 Task: Create in the project AgileCore in Backlog an issue 'Upgrade the user interface of a mobile application to improve usability and aesthetics', assign it to team member softage.2@softage.net and change the status to IN PROGRESS. Create in the project AgileCore in Backlog an issue 'Create a new online platform for online education courses with advanced peer-to-peer learning and discussion features', assign it to team member softage.3@softage.net and change the status to IN PROGRESS
Action: Mouse moved to (200, 63)
Screenshot: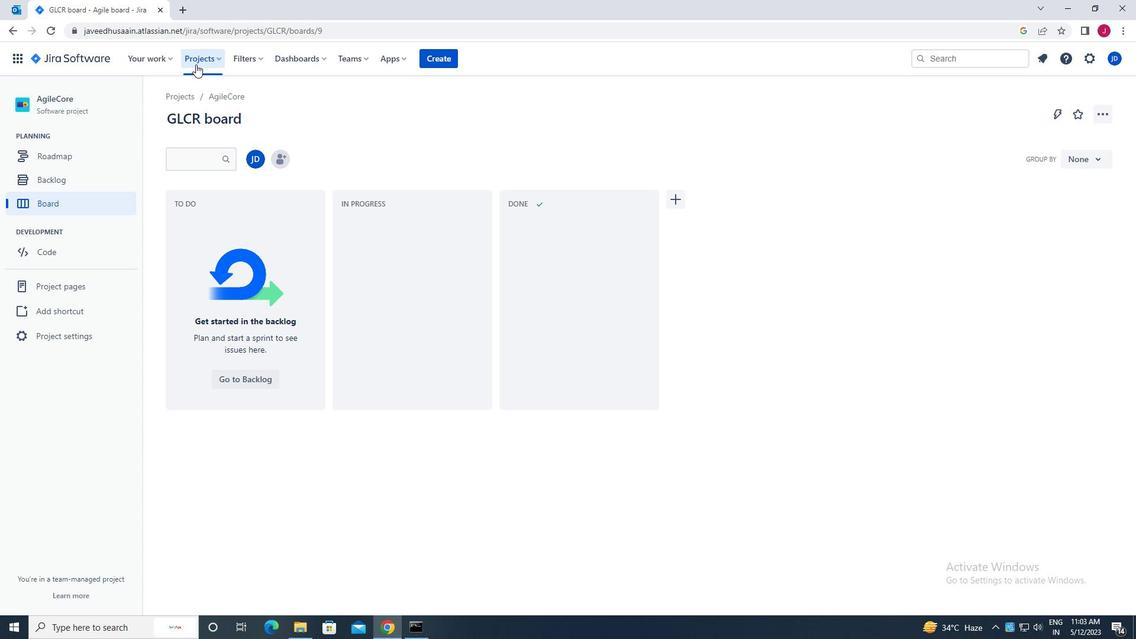 
Action: Mouse pressed left at (200, 63)
Screenshot: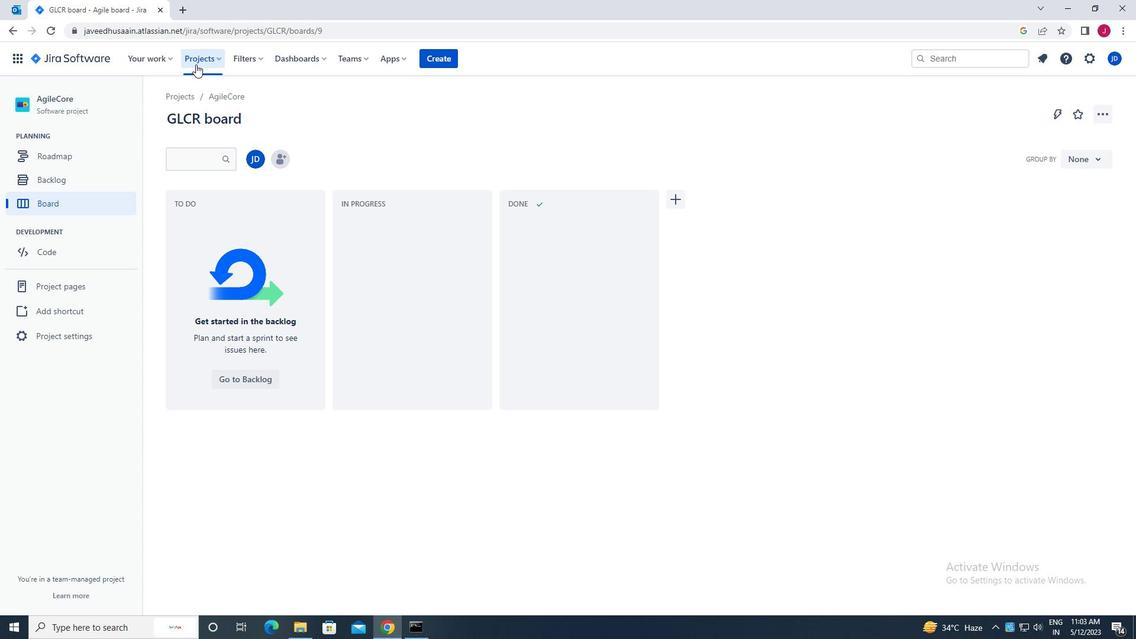 
Action: Mouse moved to (246, 108)
Screenshot: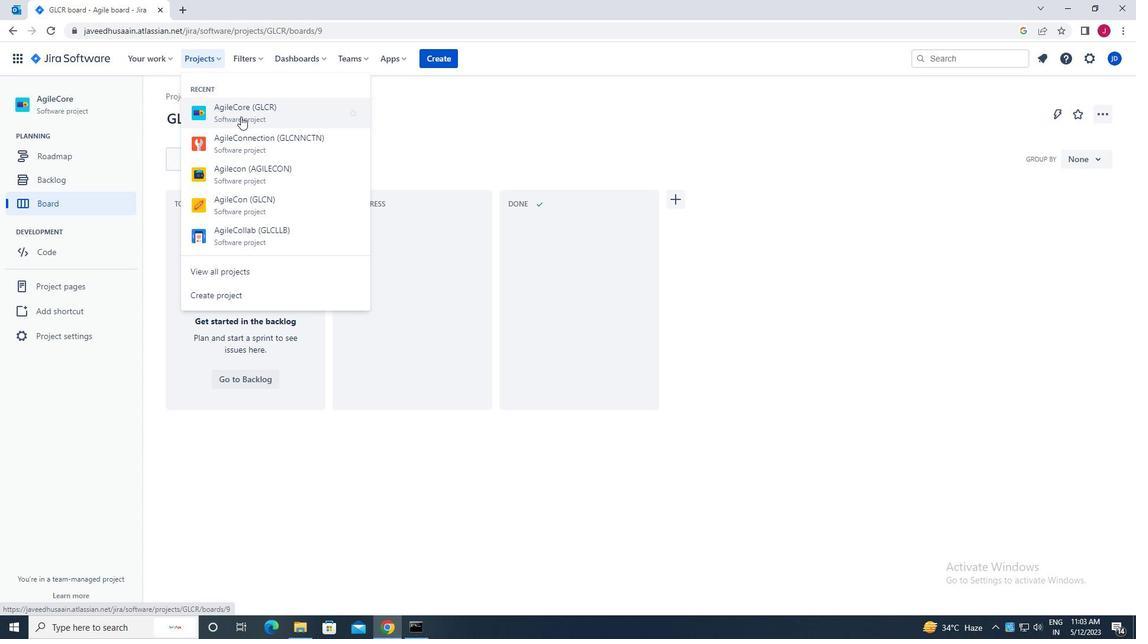 
Action: Mouse pressed left at (246, 108)
Screenshot: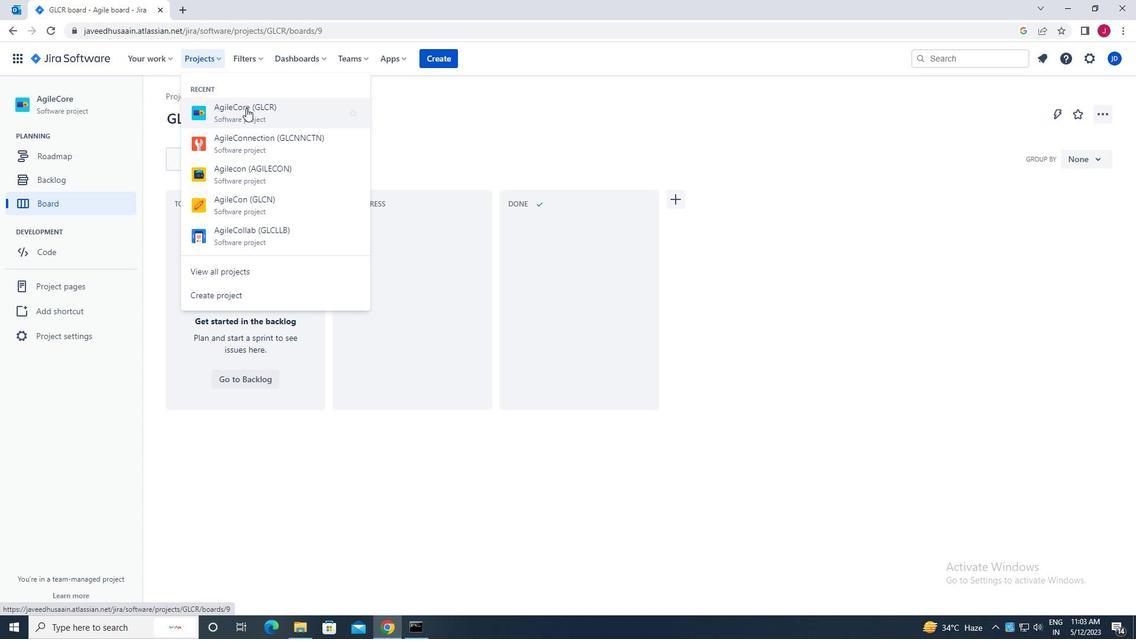 
Action: Mouse moved to (85, 179)
Screenshot: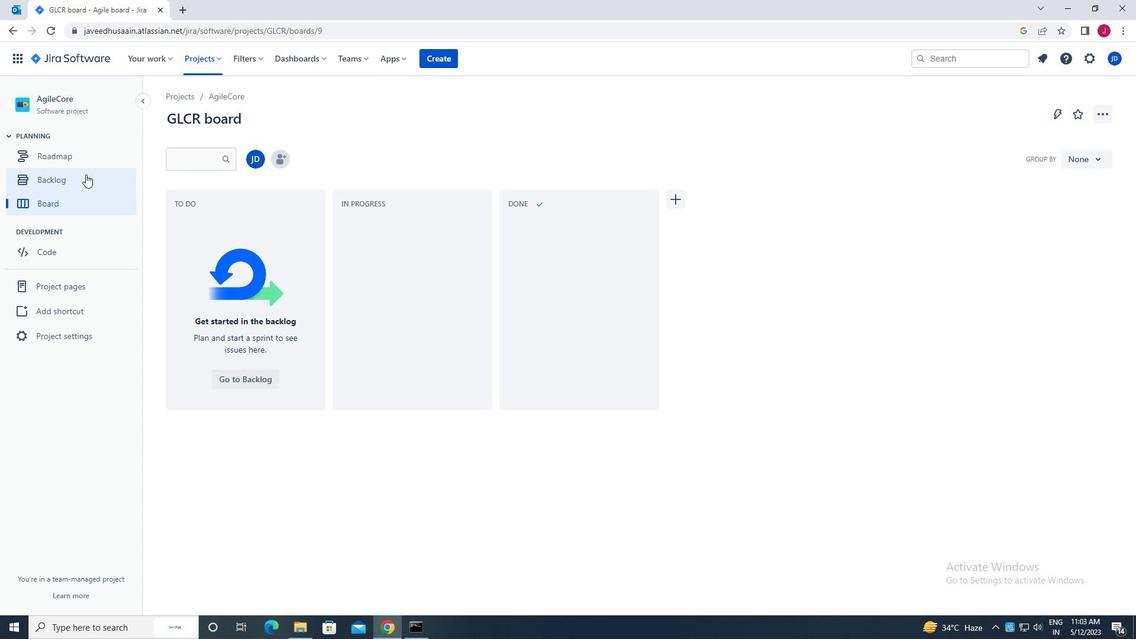 
Action: Mouse pressed left at (85, 179)
Screenshot: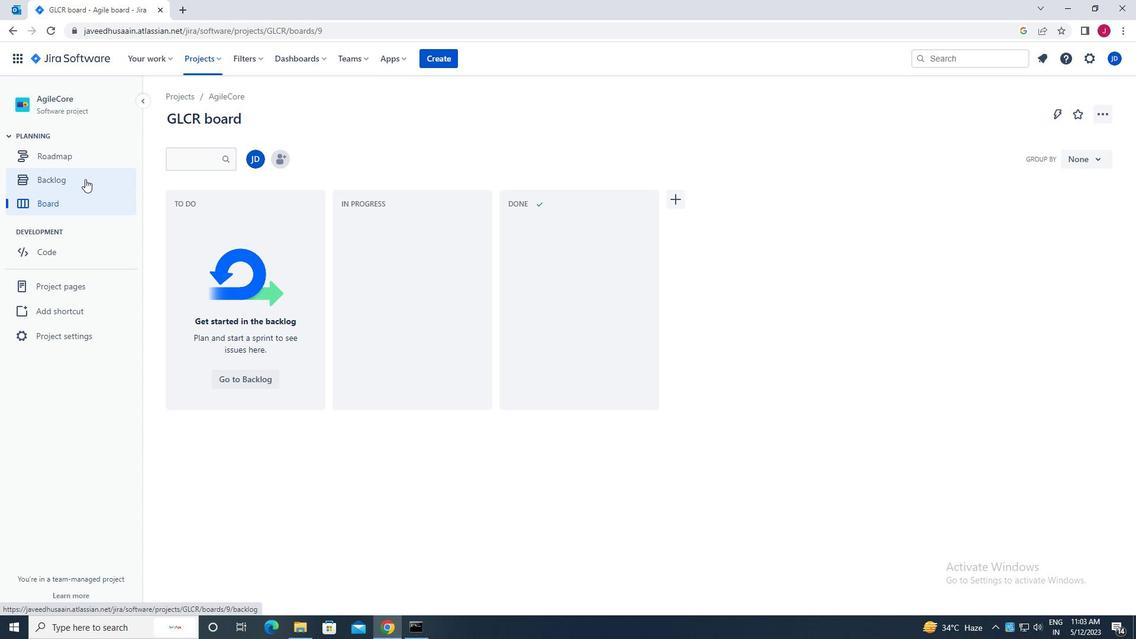 
Action: Mouse moved to (218, 433)
Screenshot: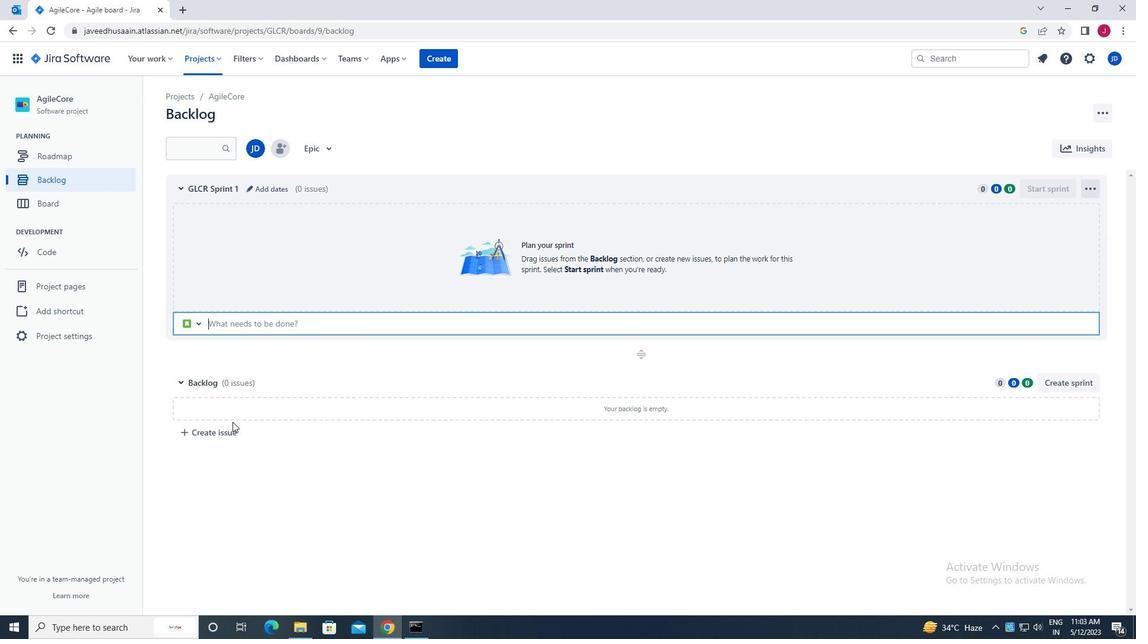 
Action: Mouse pressed left at (218, 433)
Screenshot: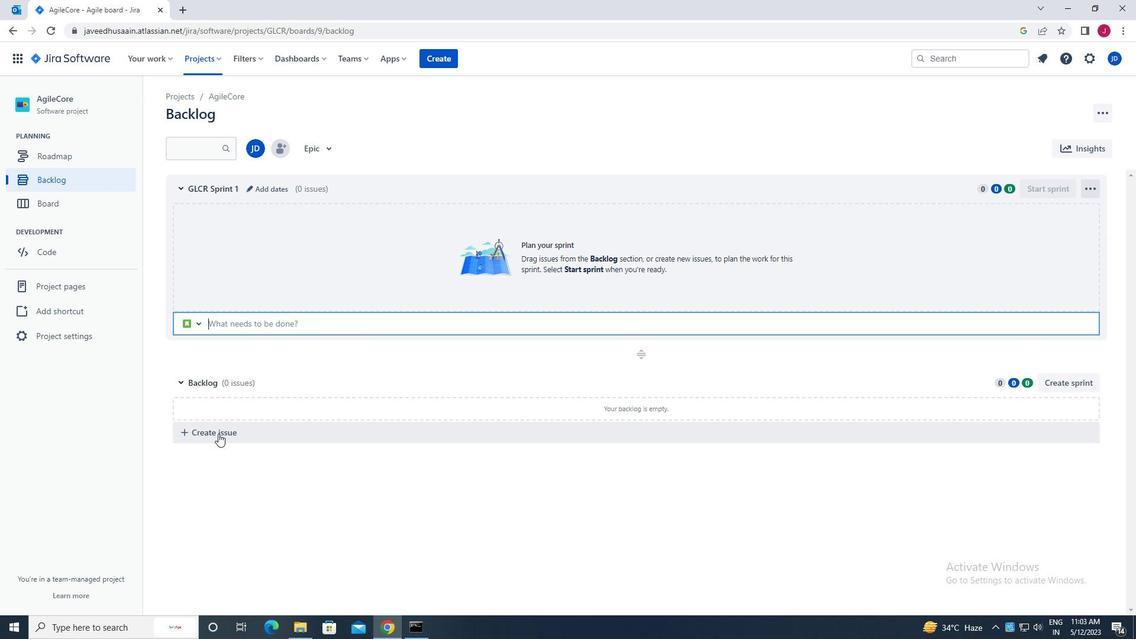 
Action: Mouse moved to (233, 435)
Screenshot: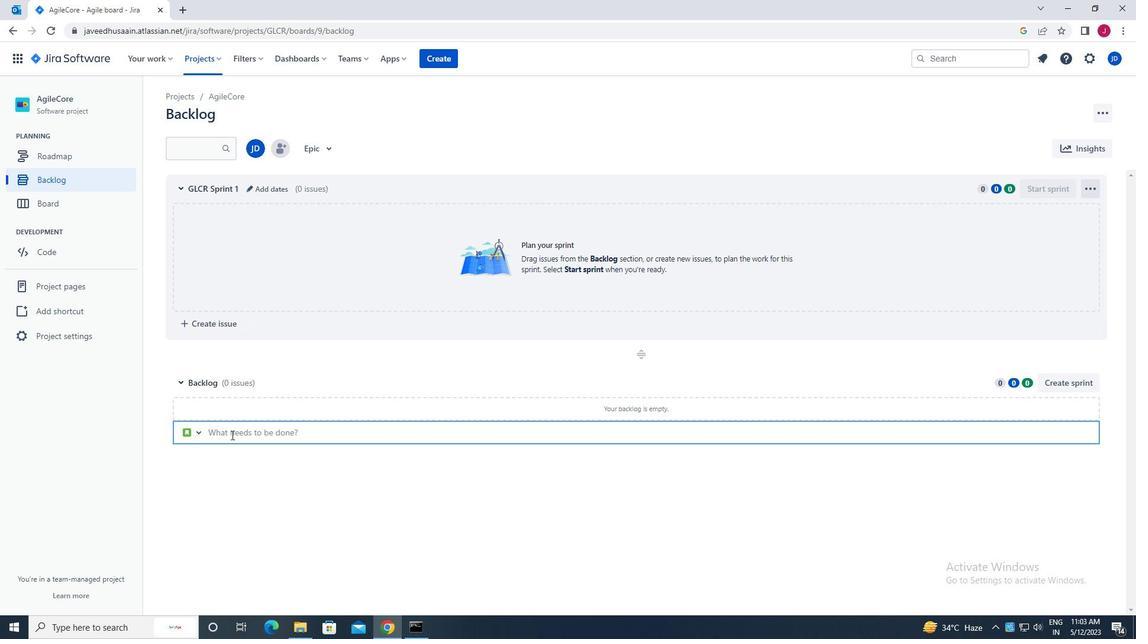 
Action: Mouse pressed left at (233, 435)
Screenshot: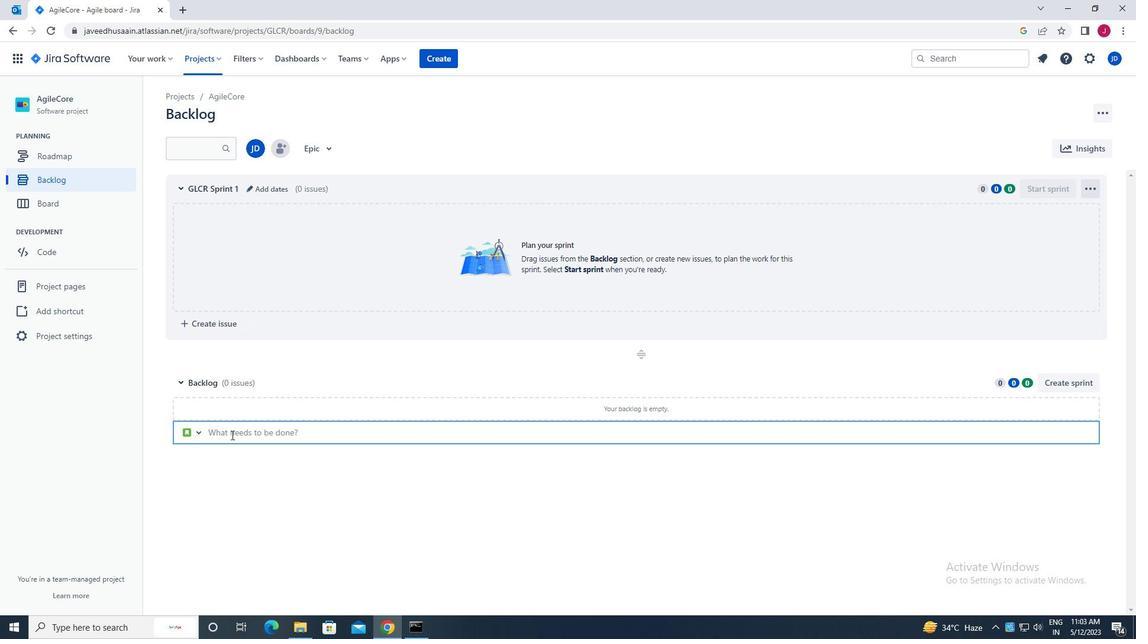 
Action: Mouse moved to (233, 435)
Screenshot: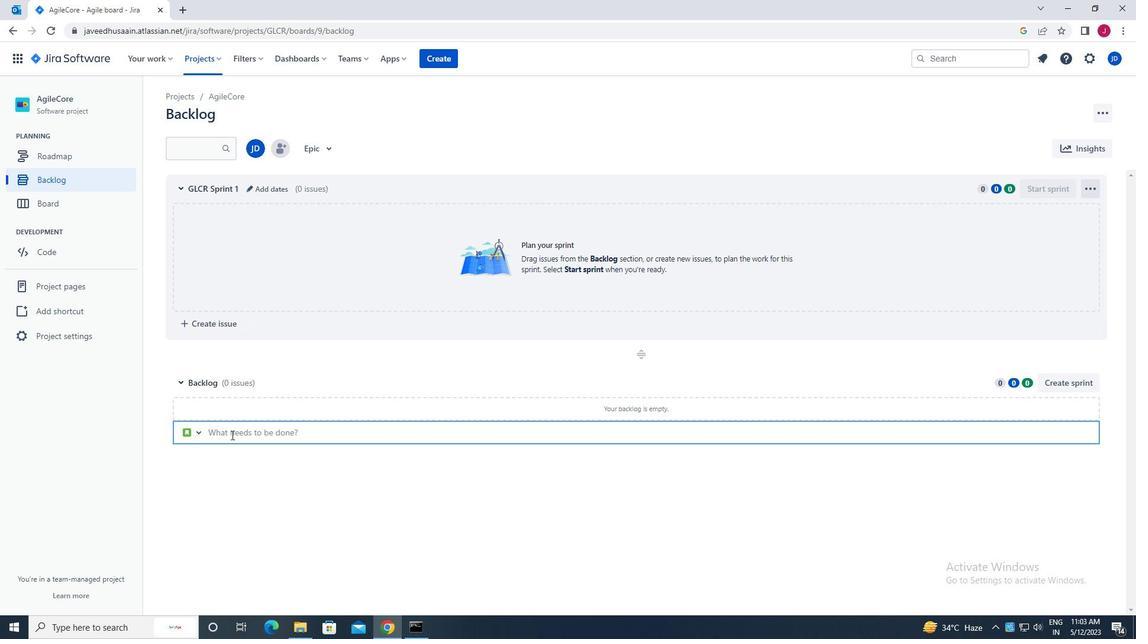 
Action: Key pressed <Key.caps_lock>u<Key.backspace><Key.caps_lock>u<Key.caps_lock>pgrade<Key.space>the<Key.space>user<Key.space>interface<Key.space>of<Key.space>a<Key.space>mobile<Key.space>application<Key.space>to<Key.space>improve<Key.space>usability<Key.space>and<Key.space>aesthetics<Key.enter>
Screenshot: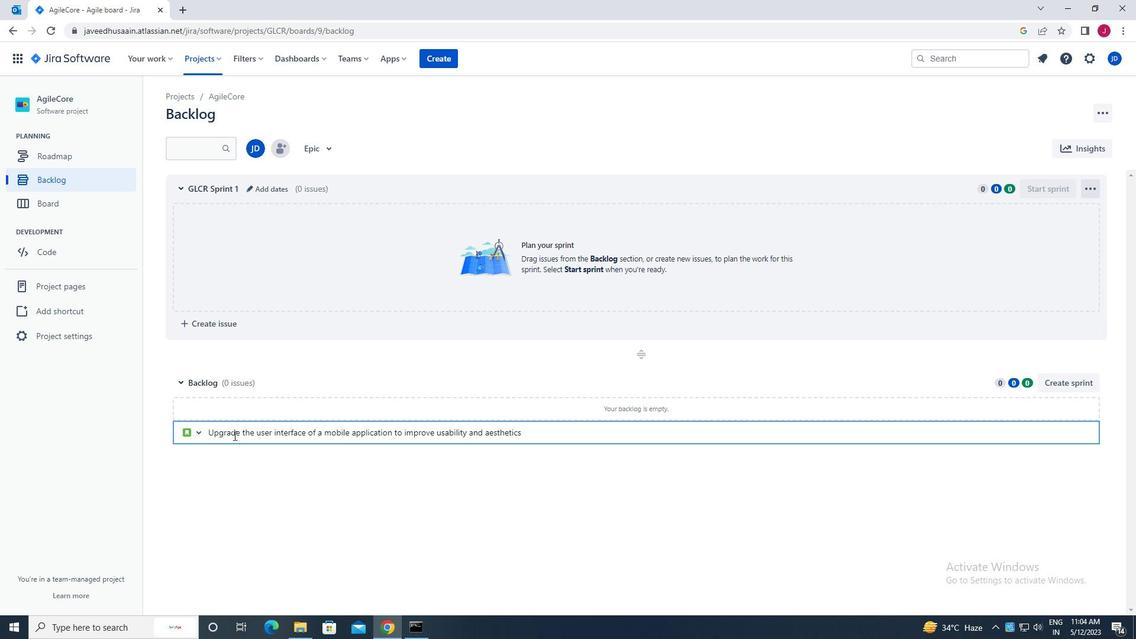 
Action: Mouse moved to (1064, 405)
Screenshot: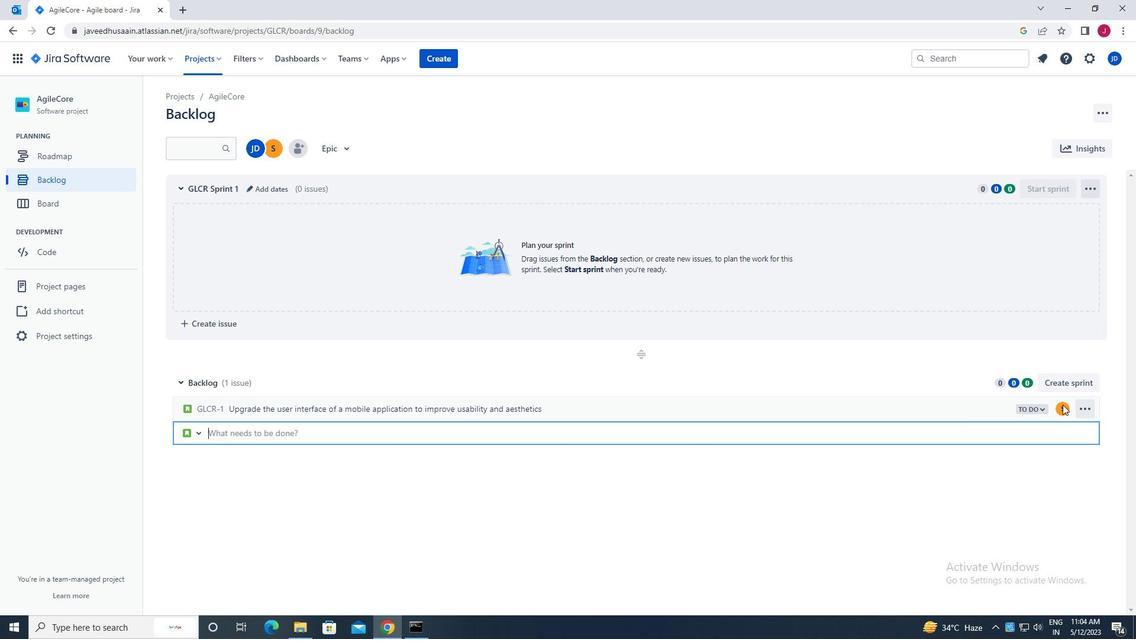 
Action: Mouse pressed left at (1064, 405)
Screenshot: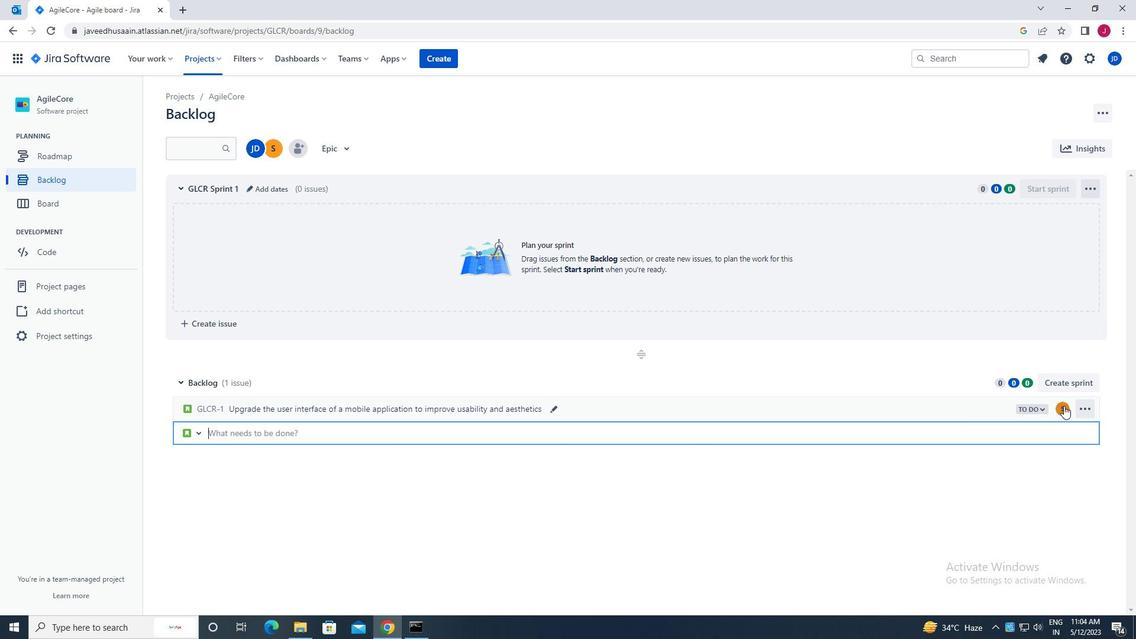 
Action: Mouse moved to (968, 432)
Screenshot: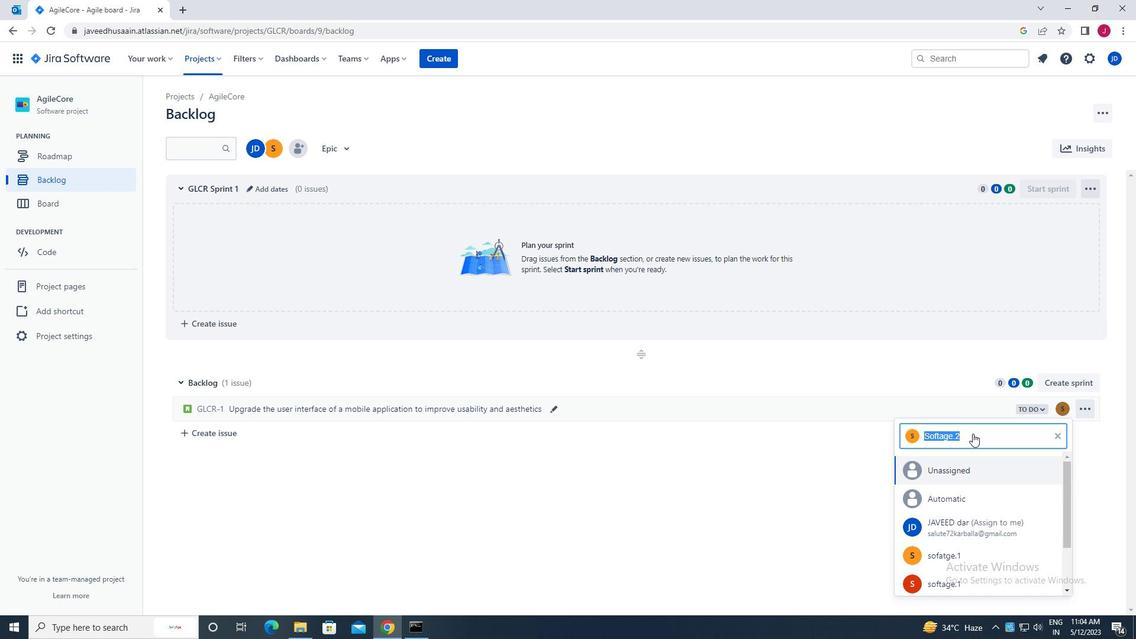 
Action: Key pressed soft
Screenshot: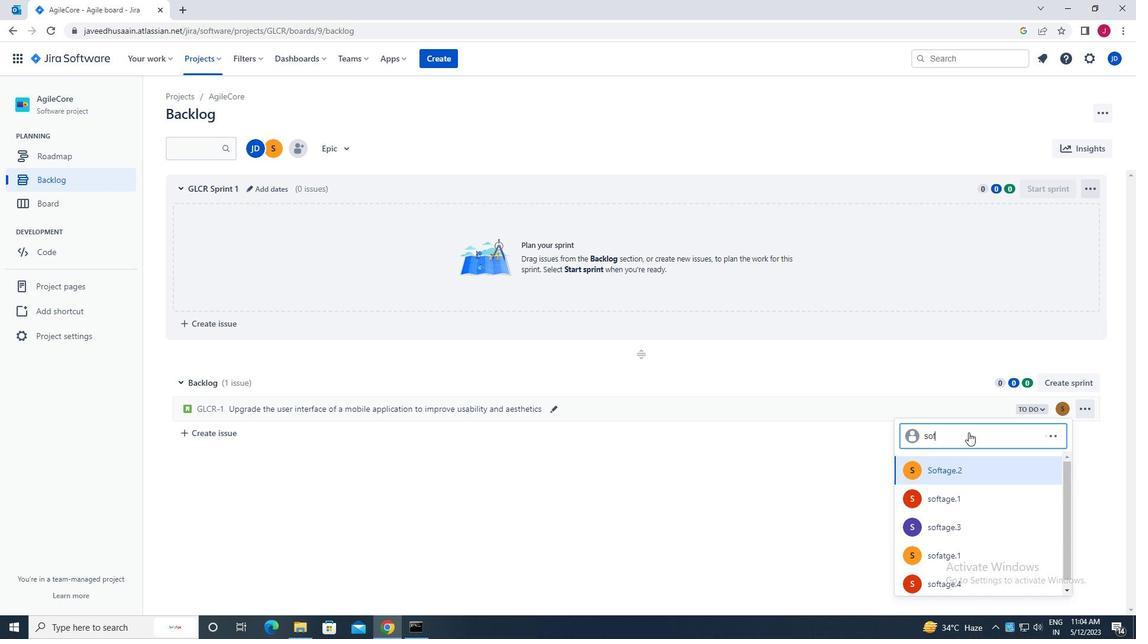 
Action: Mouse moved to (1001, 464)
Screenshot: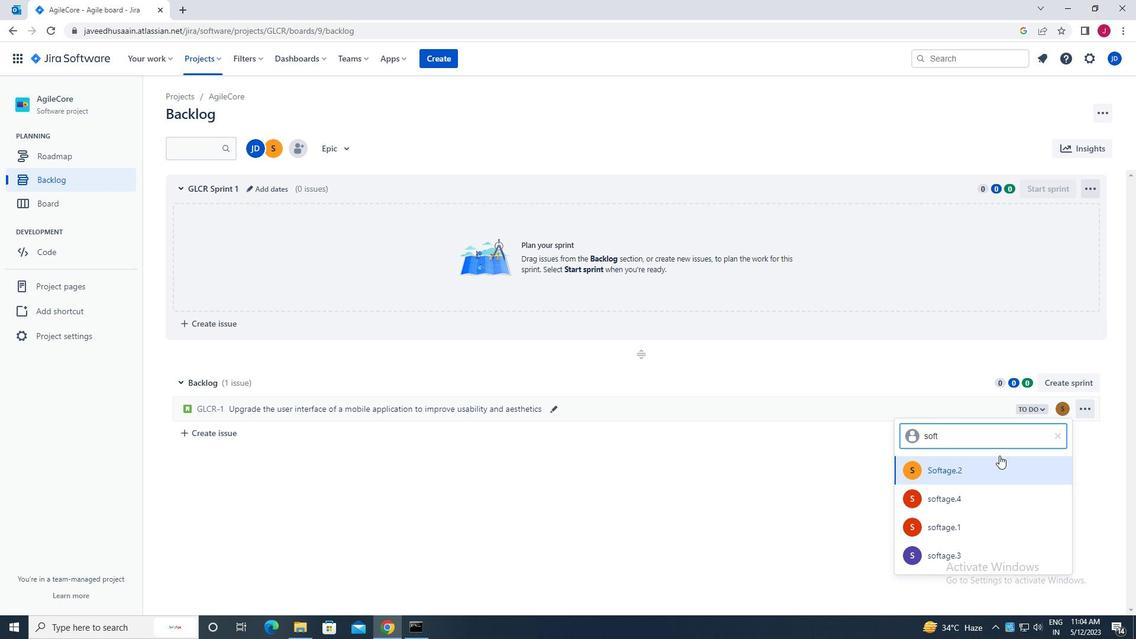 
Action: Mouse pressed left at (1001, 464)
Screenshot: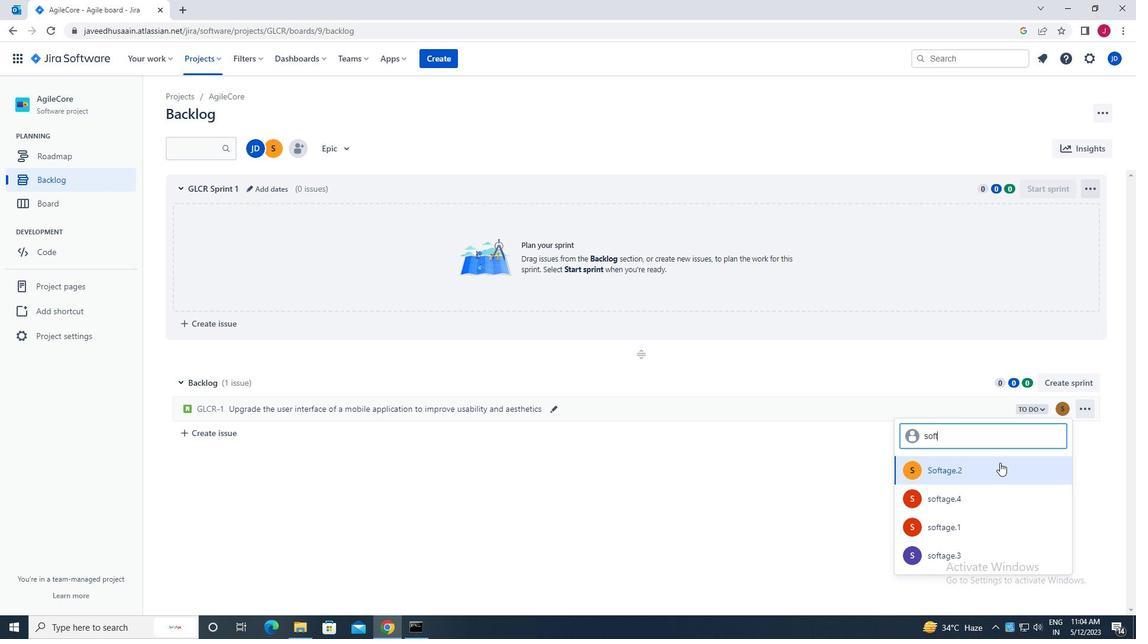 
Action: Mouse moved to (1035, 408)
Screenshot: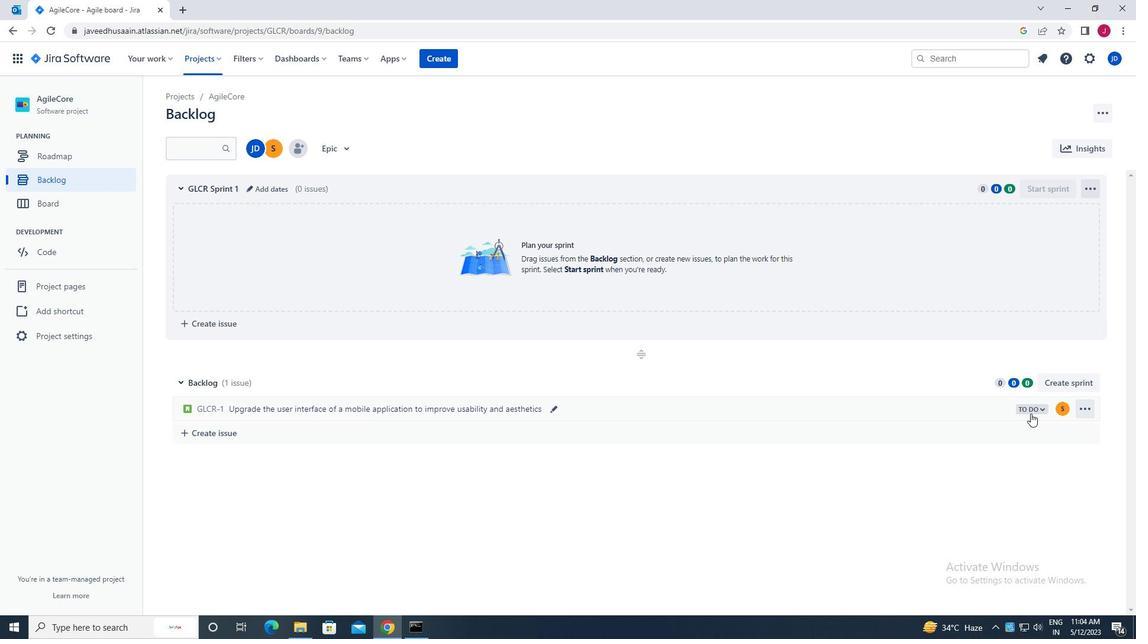 
Action: Mouse pressed left at (1035, 408)
Screenshot: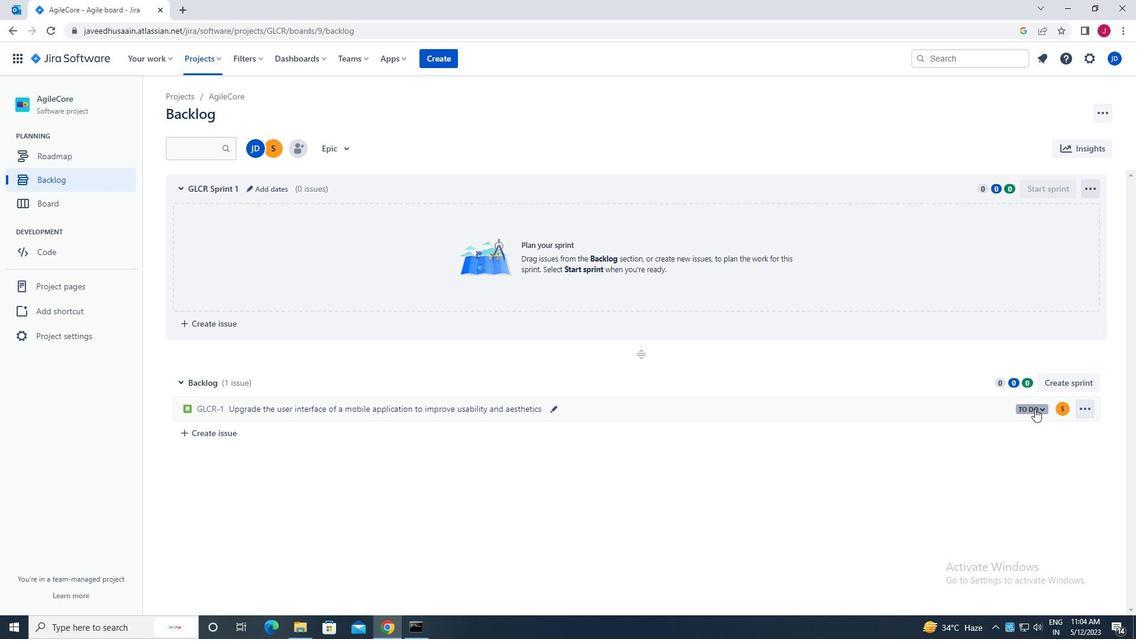 
Action: Mouse moved to (965, 431)
Screenshot: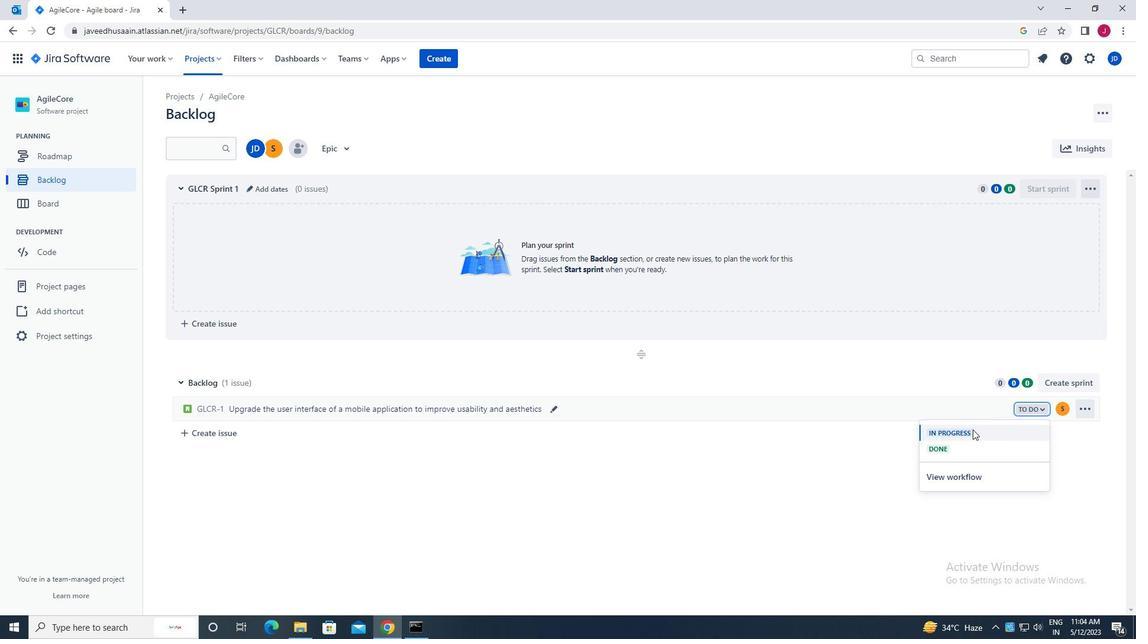 
Action: Mouse pressed left at (965, 431)
Screenshot: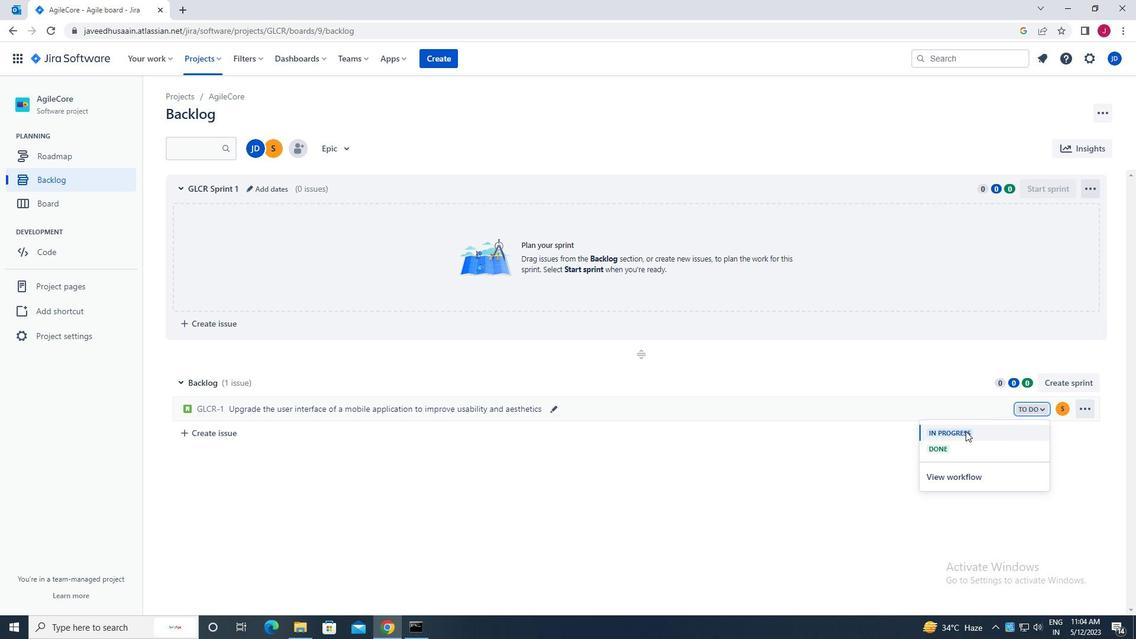 
Action: Mouse moved to (214, 433)
Screenshot: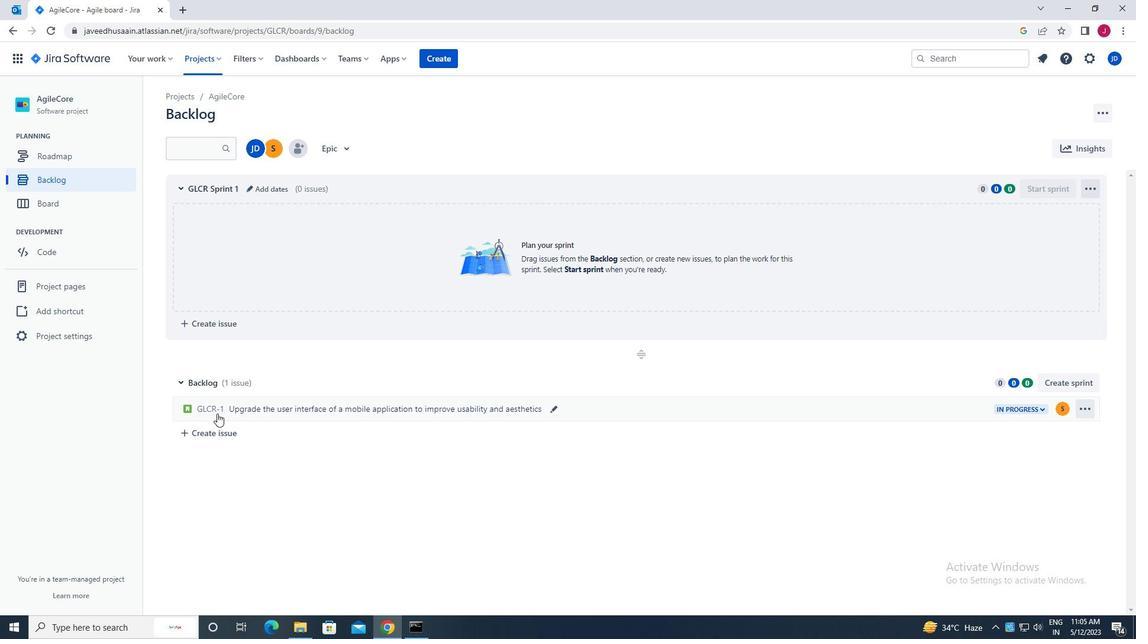 
Action: Mouse pressed left at (214, 433)
Screenshot: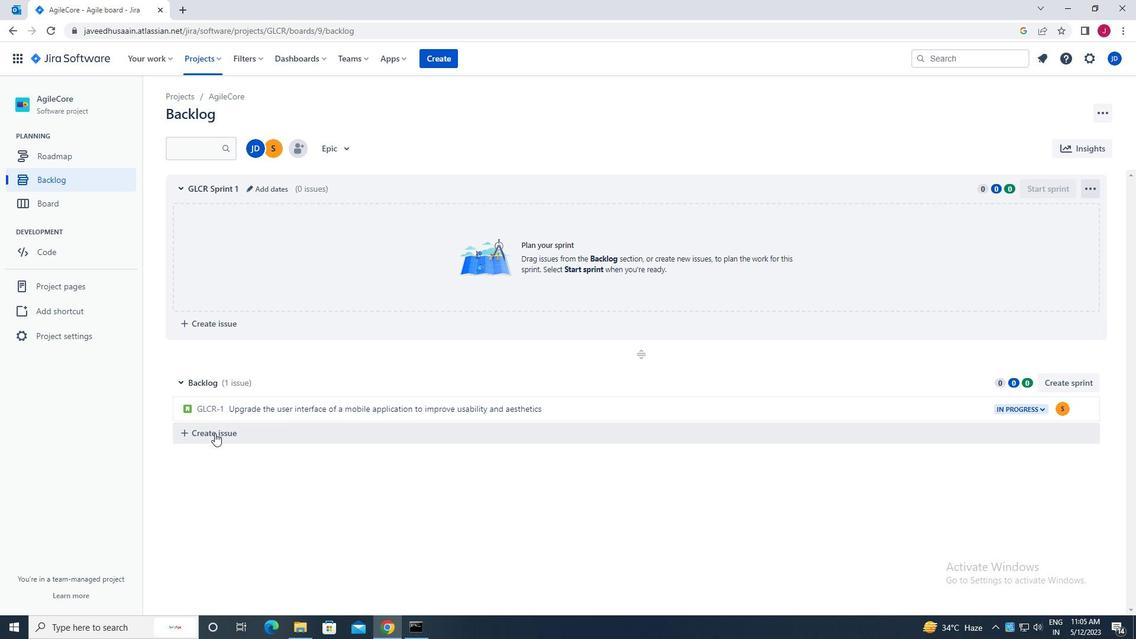 
Action: Mouse moved to (234, 436)
Screenshot: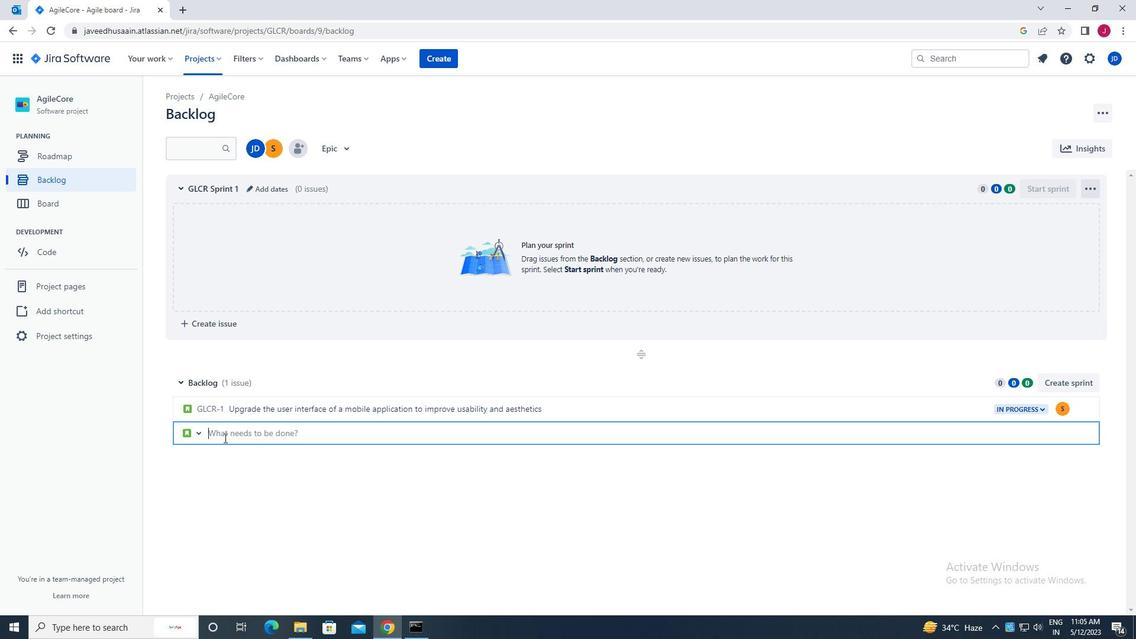 
Action: Key pressed <Key.caps_lock>c<Key.caps_lock>reate<Key.space>a<Key.space>new<Key.space>online<Key.space>platform<Key.space>g<Key.backspace>for<Key.space>online<Key.space>education<Key.space>courses<Key.space>with<Key.space>advanced<Key.space>peer-to-peer<Key.space>learning<Key.space>and<Key.space>discussion<Key.space>features<Key.enter>
Screenshot: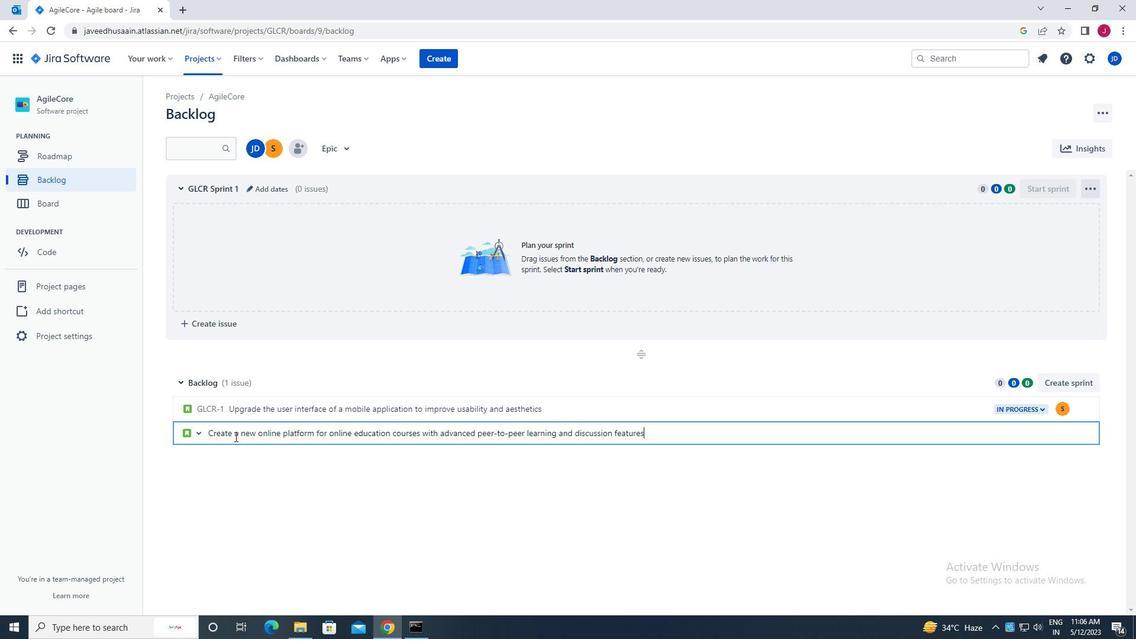 
Action: Mouse moved to (1067, 432)
Screenshot: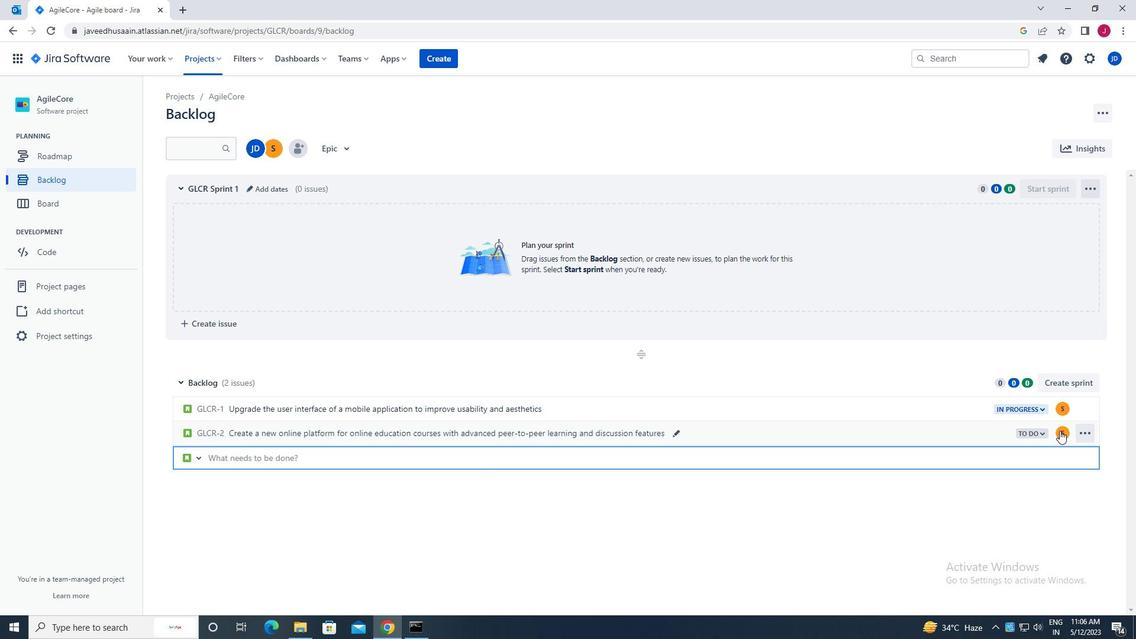 
Action: Mouse pressed left at (1067, 432)
Screenshot: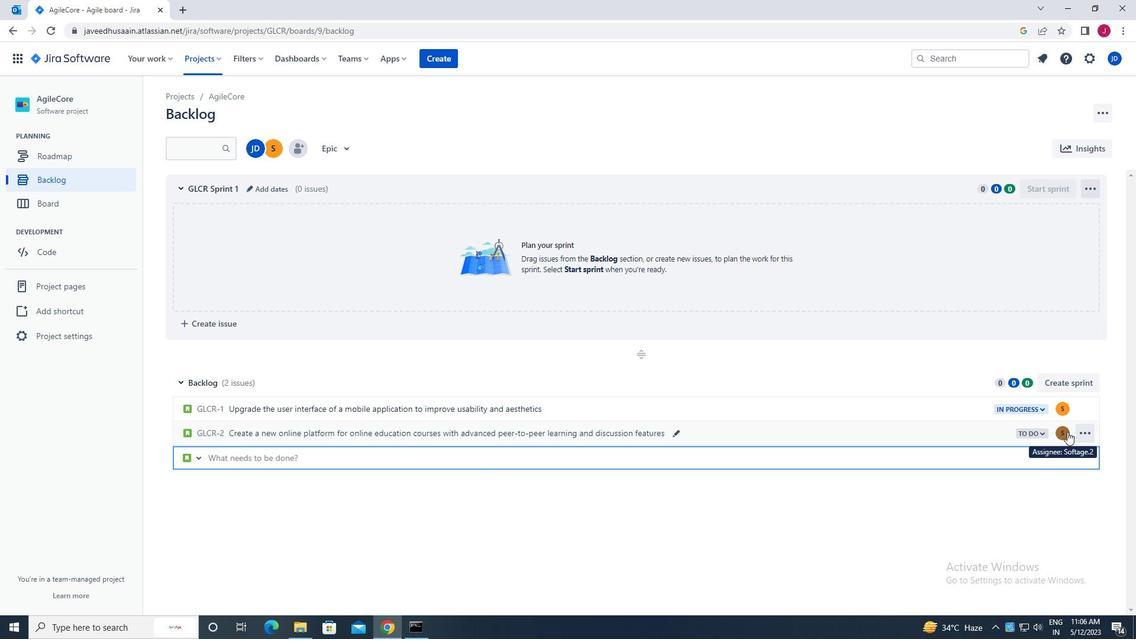
Action: Mouse moved to (980, 452)
Screenshot: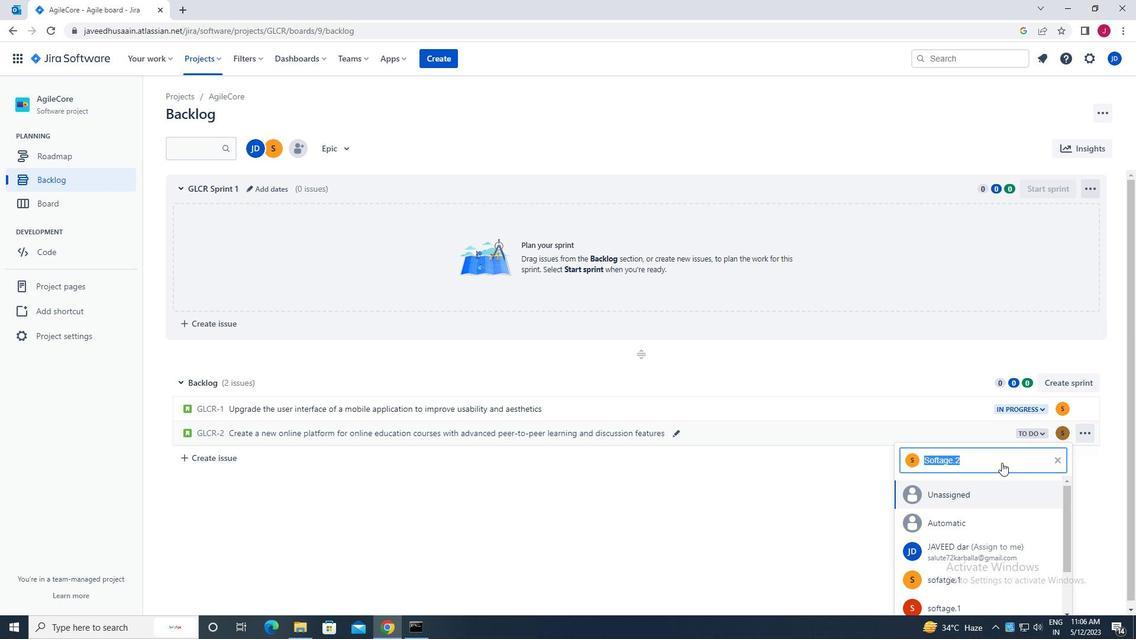 
Action: Key pressed soft
Screenshot: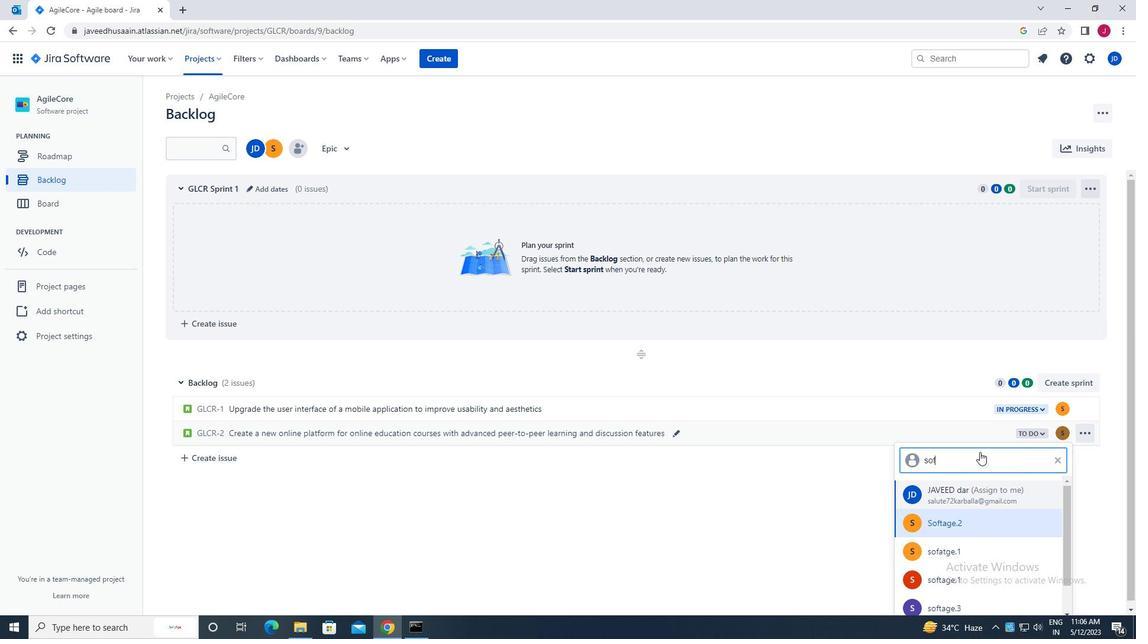 
Action: Mouse moved to (975, 551)
Screenshot: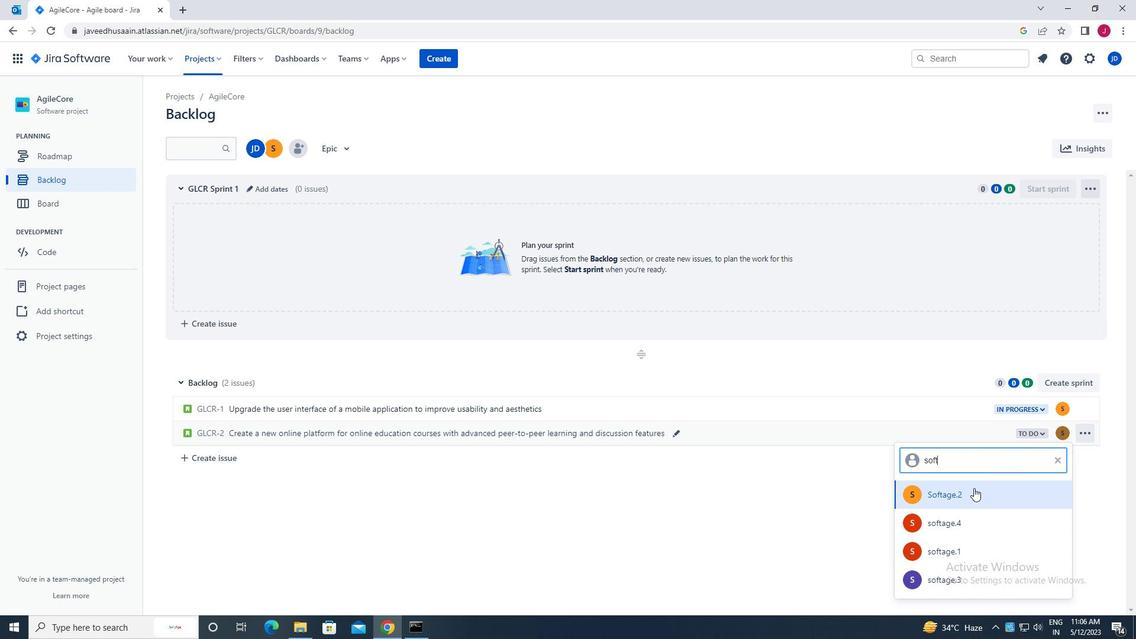 
Action: Mouse scrolled (975, 550) with delta (0, 0)
Screenshot: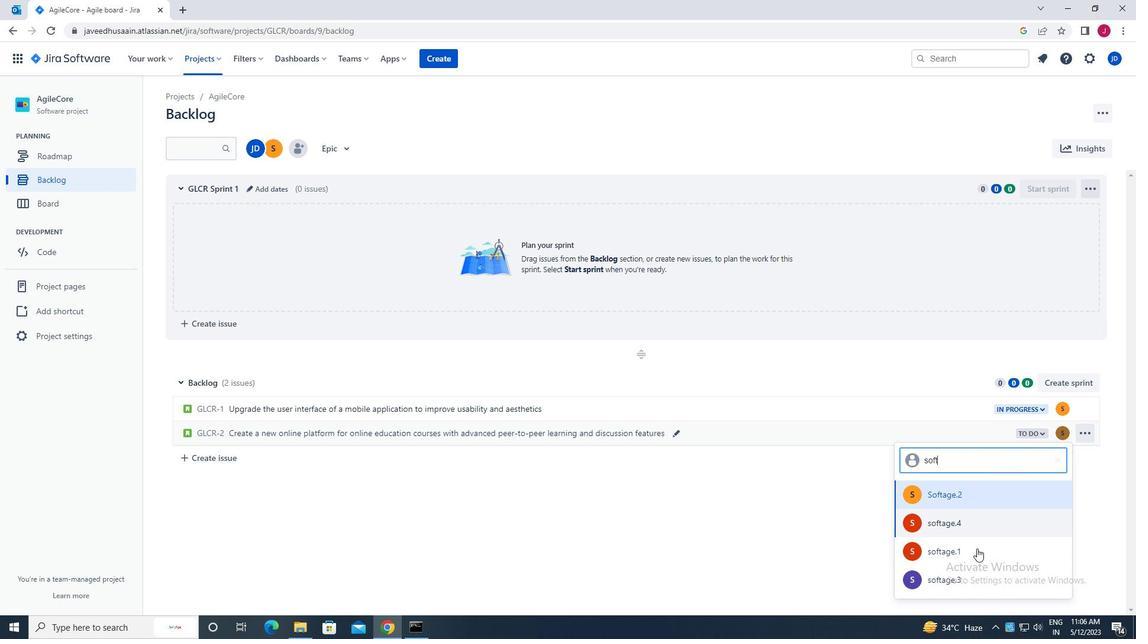 
Action: Mouse scrolled (975, 550) with delta (0, 0)
Screenshot: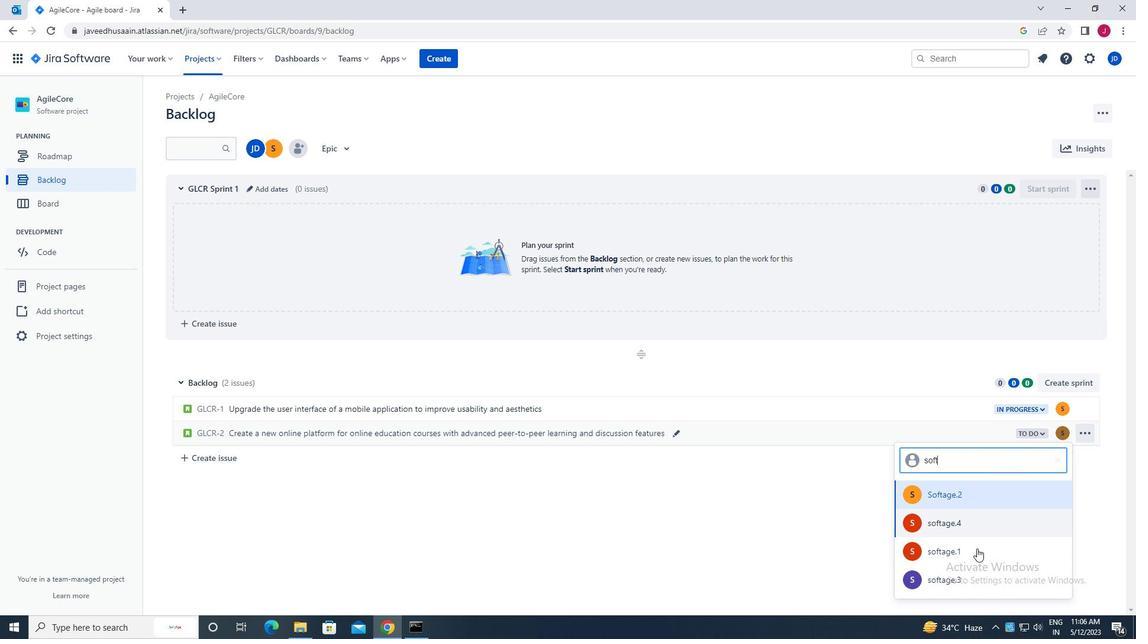
Action: Mouse scrolled (975, 550) with delta (0, 0)
Screenshot: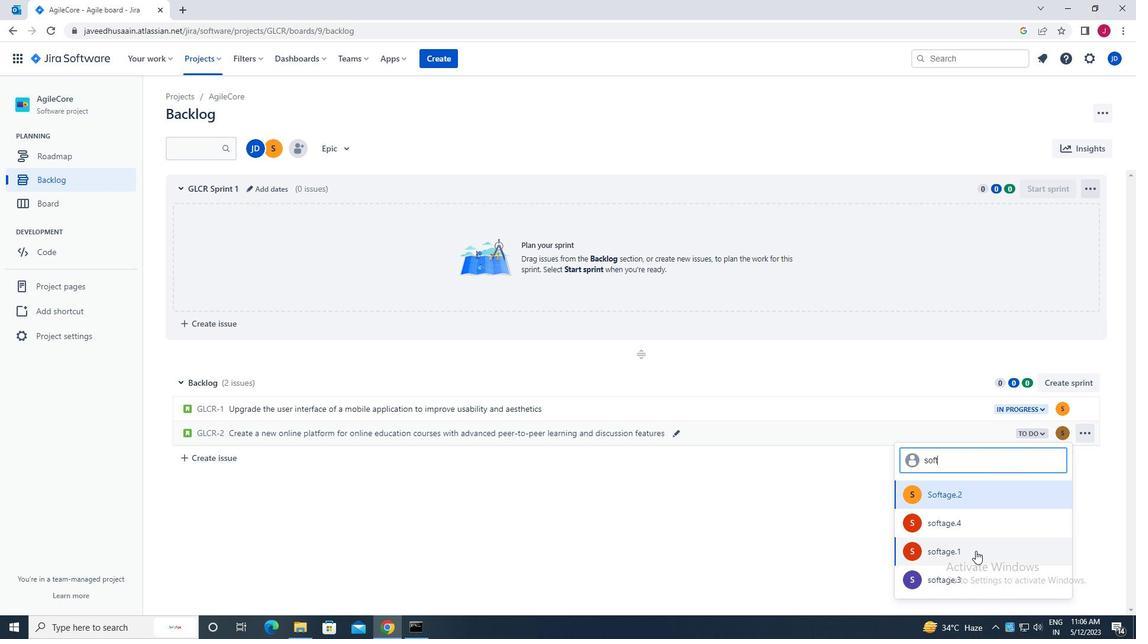 
Action: Mouse moved to (948, 581)
Screenshot: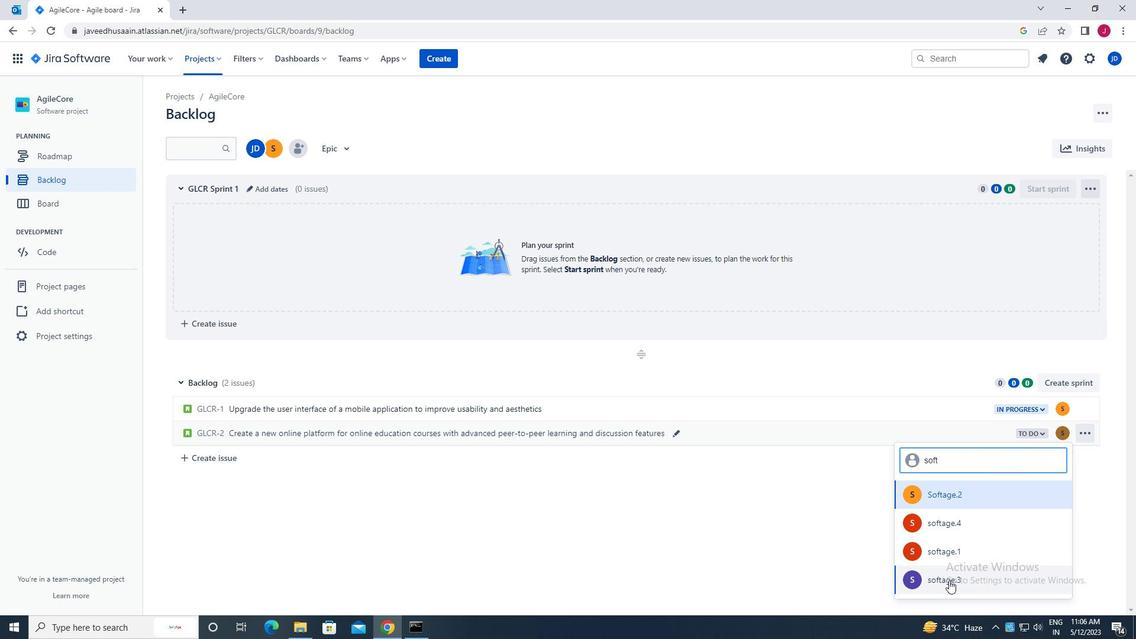
Action: Mouse pressed left at (948, 581)
Screenshot: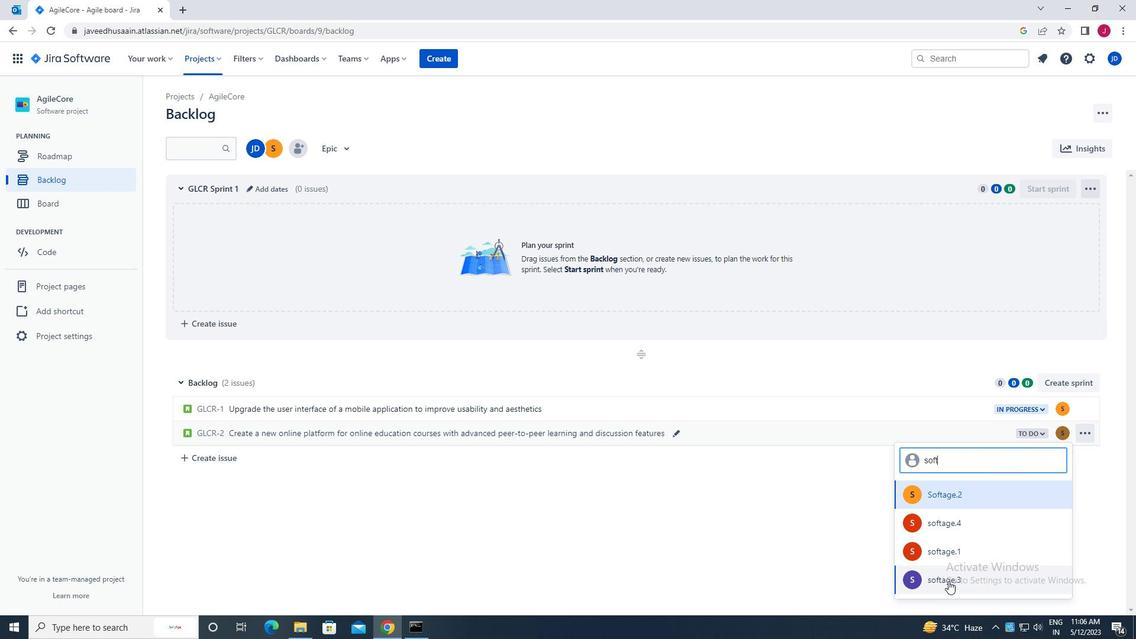 
Action: Mouse moved to (1035, 435)
Screenshot: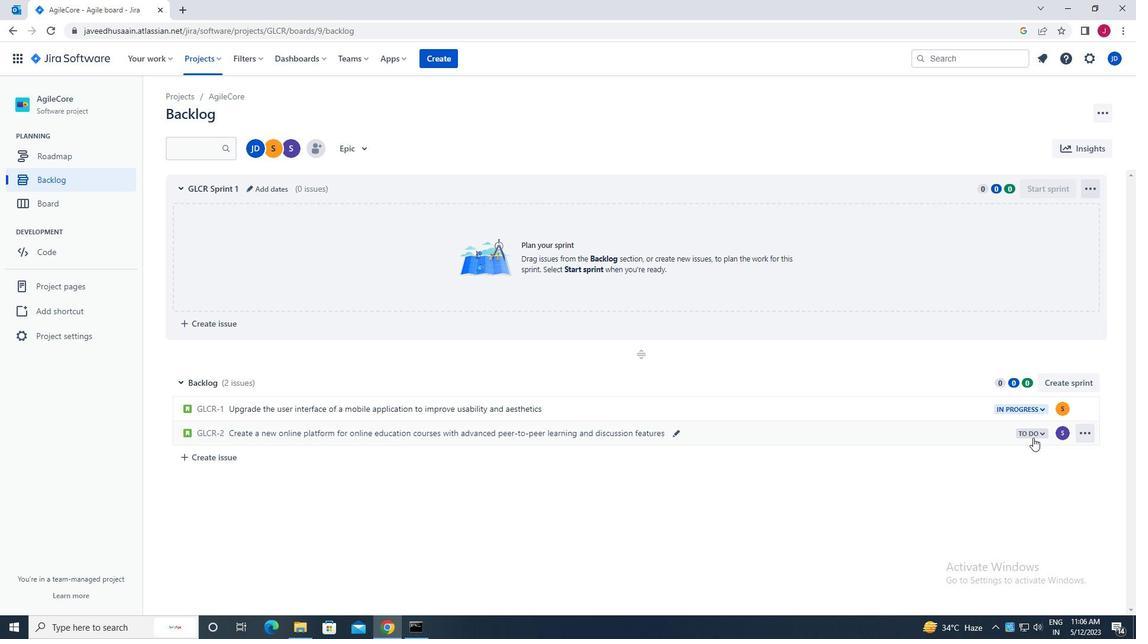 
Action: Mouse pressed left at (1035, 435)
Screenshot: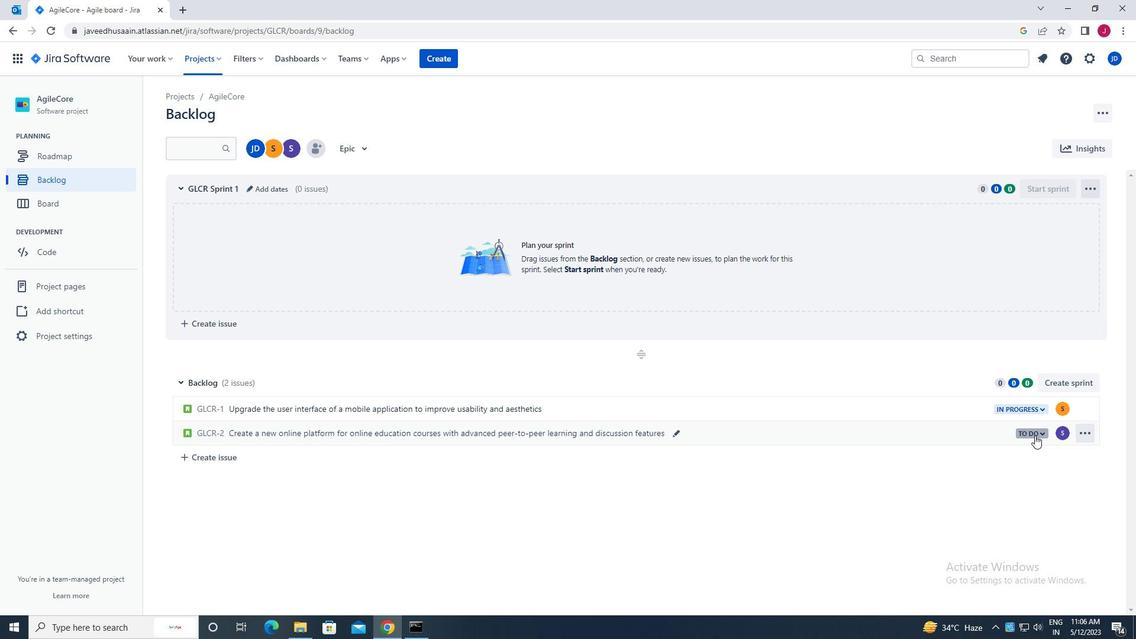 
Action: Mouse moved to (966, 457)
Screenshot: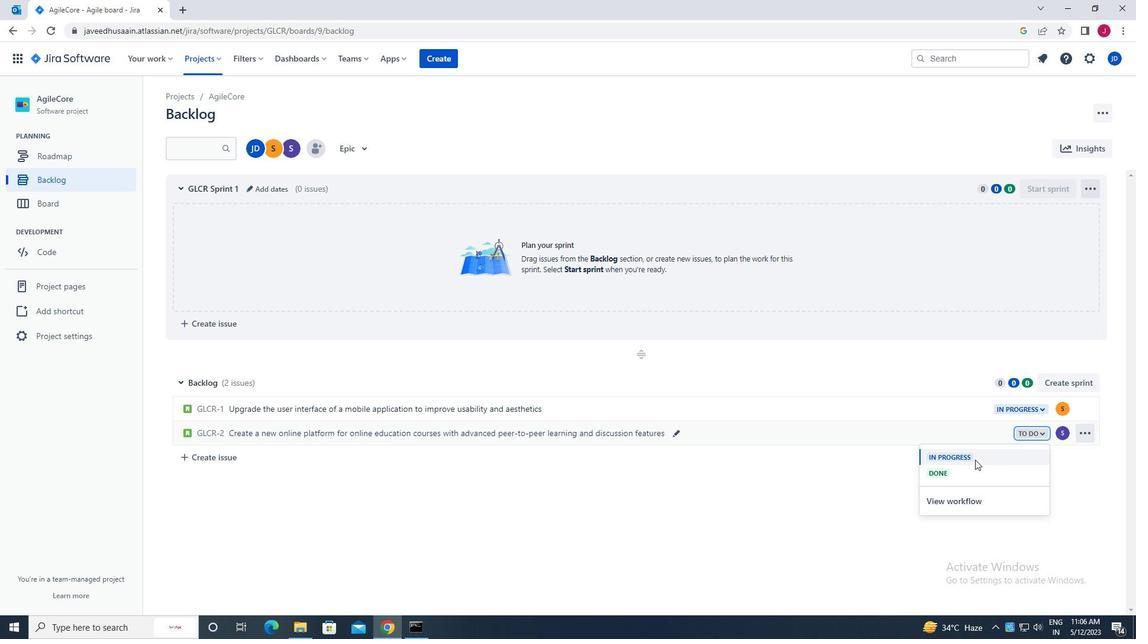 
Action: Mouse pressed left at (966, 457)
Screenshot: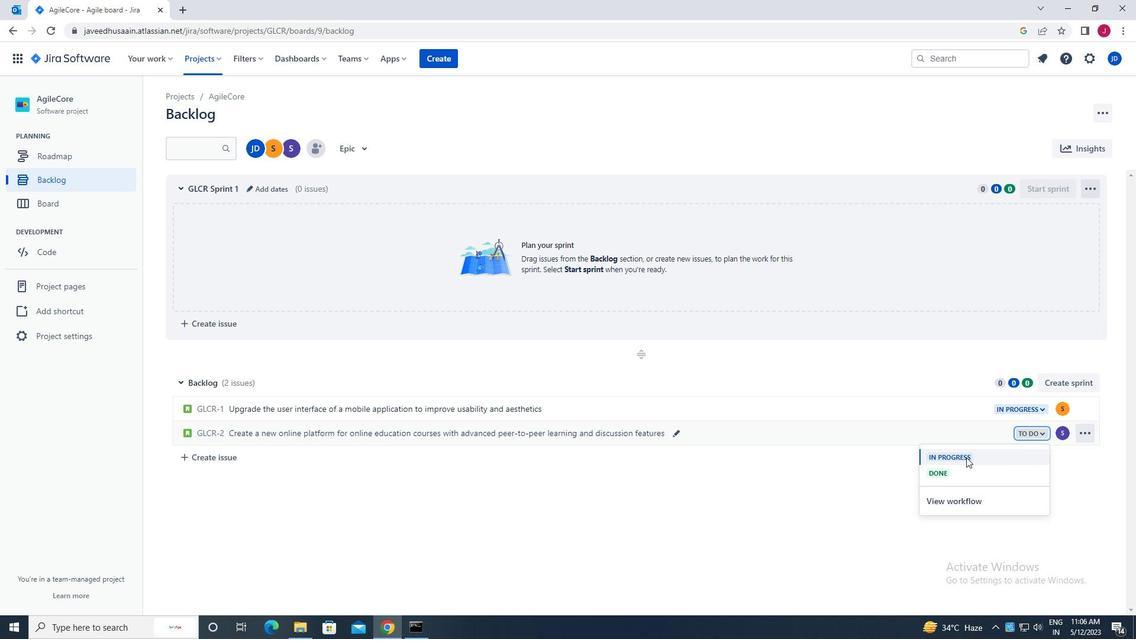 
Action: Mouse moved to (872, 489)
Screenshot: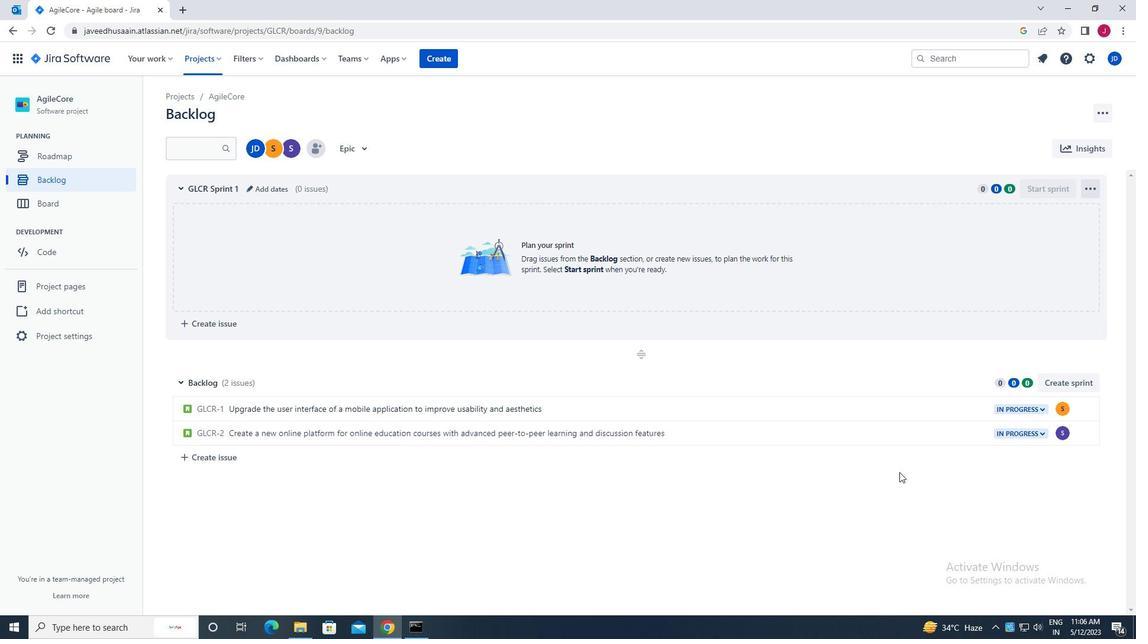 
